 Task: Look for properties with 5 beds.
Action: Mouse moved to (957, 120)
Screenshot: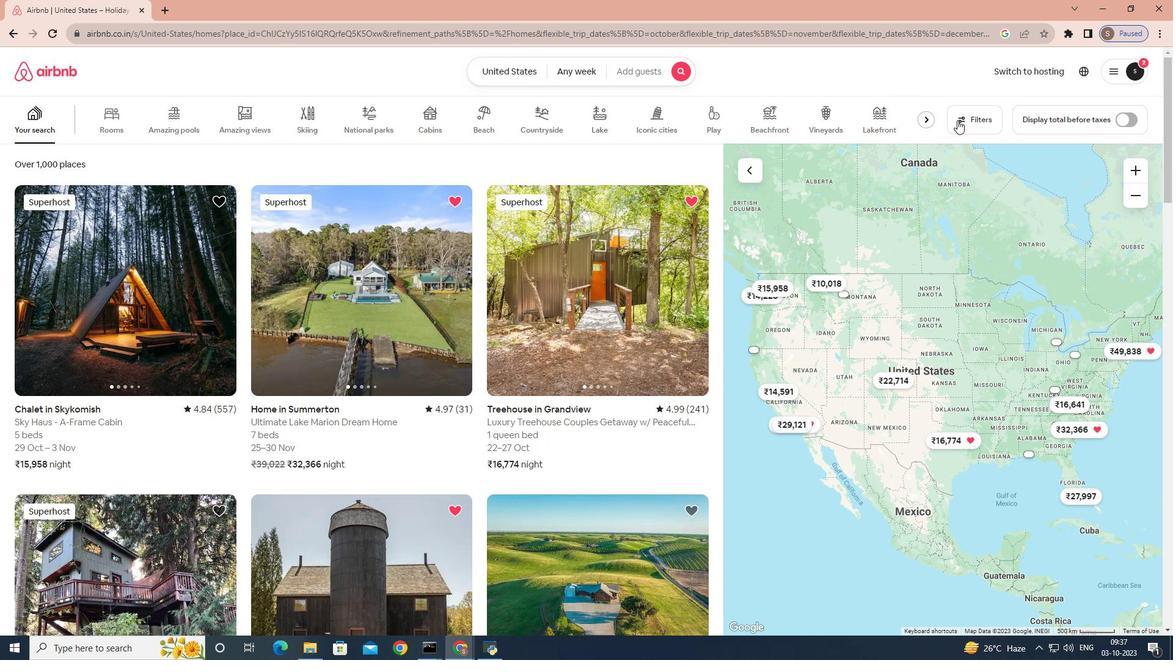 
Action: Mouse pressed left at (957, 120)
Screenshot: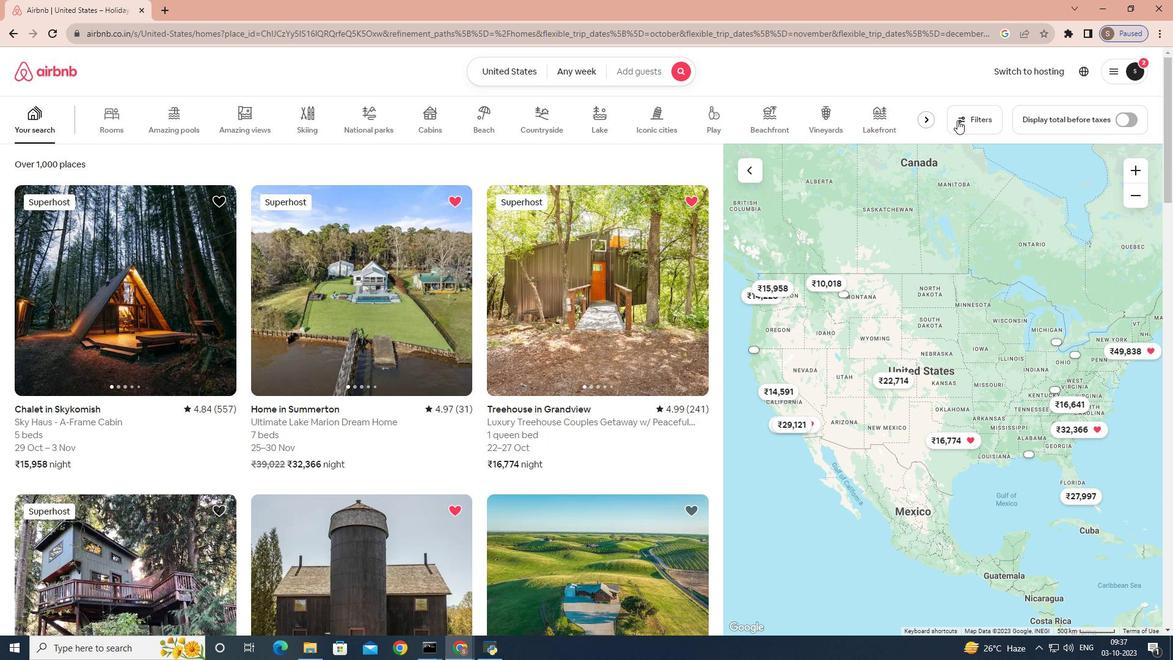 
Action: Mouse moved to (736, 197)
Screenshot: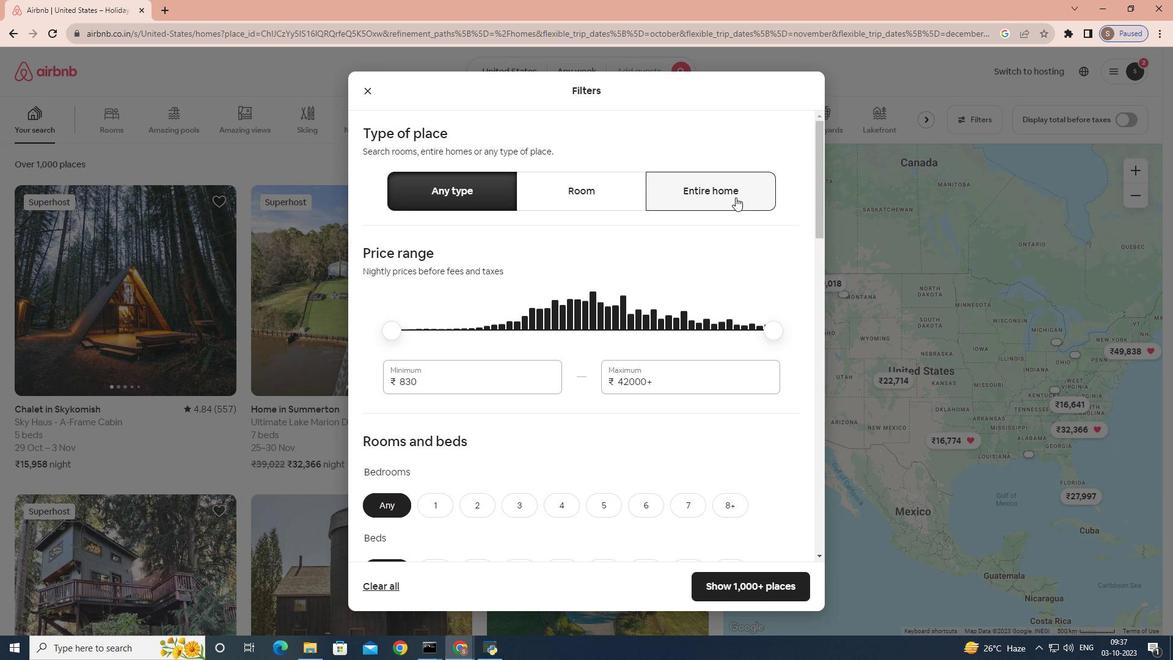 
Action: Mouse pressed left at (736, 197)
Screenshot: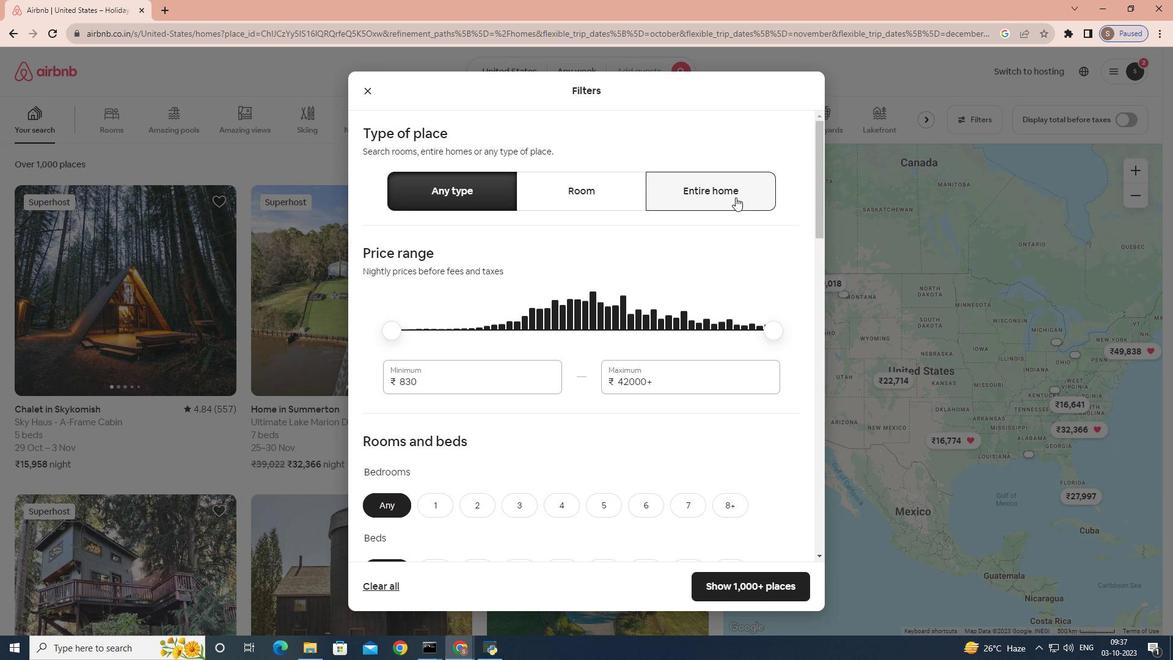 
Action: Mouse moved to (580, 306)
Screenshot: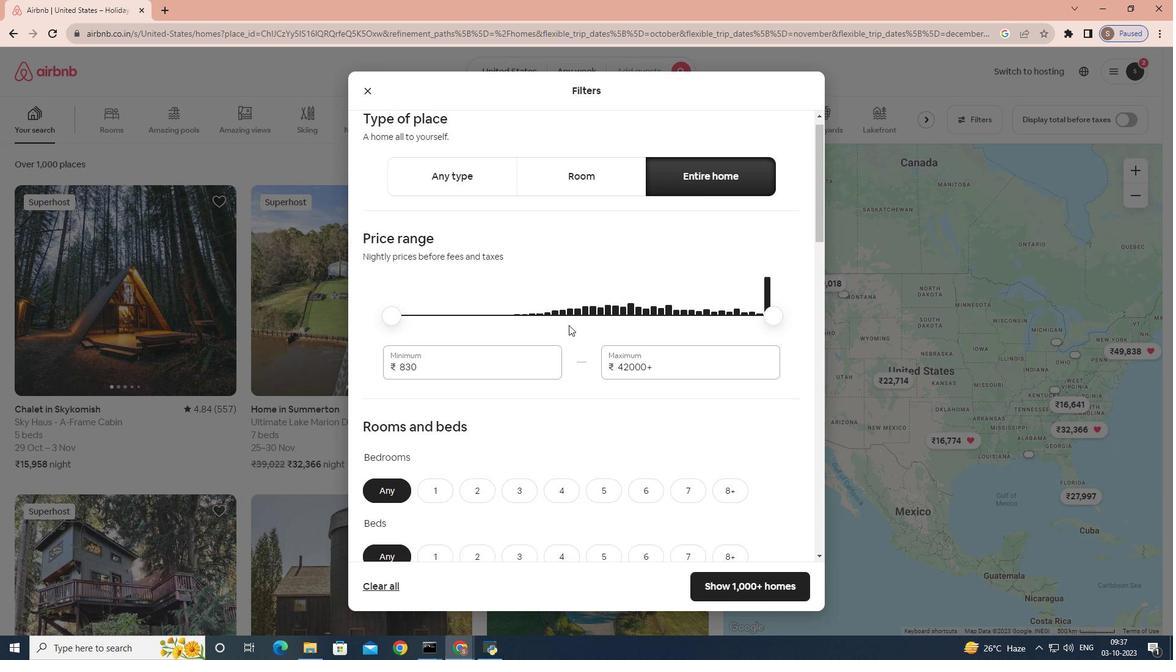 
Action: Mouse scrolled (580, 305) with delta (0, 0)
Screenshot: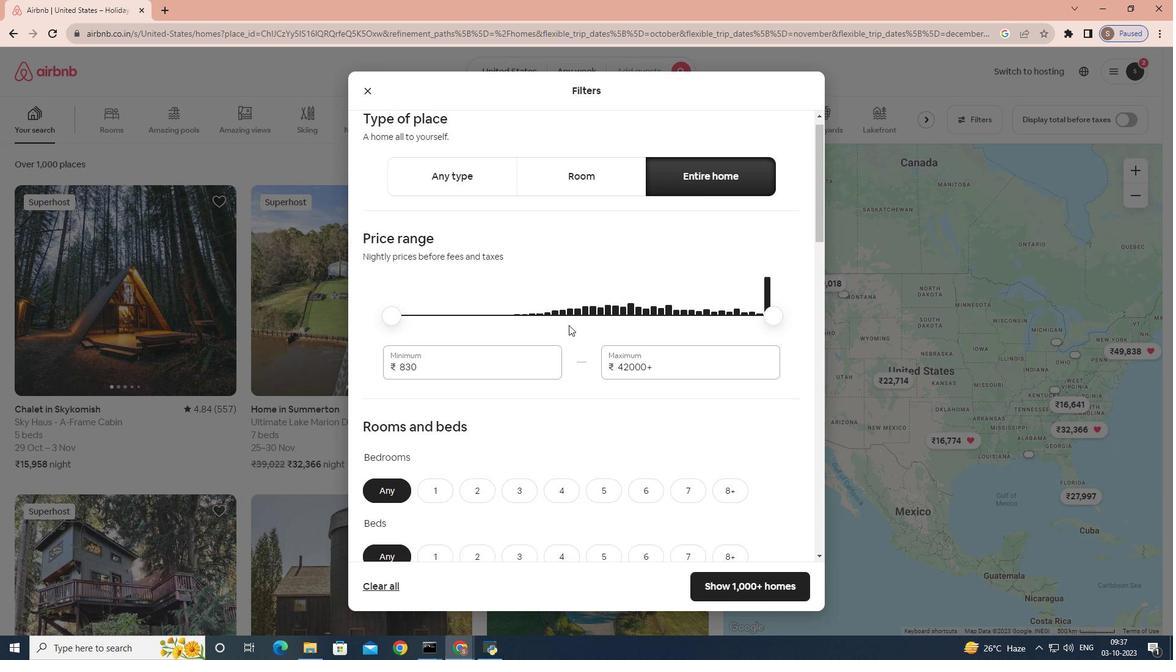 
Action: Mouse moved to (569, 318)
Screenshot: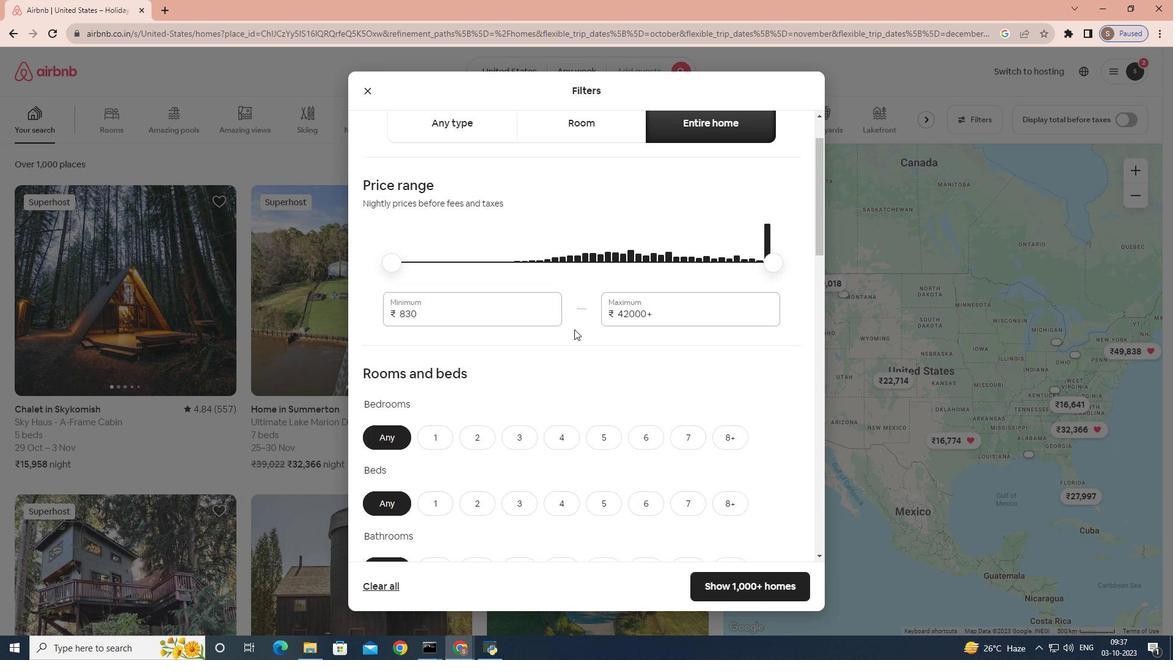 
Action: Mouse scrolled (569, 317) with delta (0, 0)
Screenshot: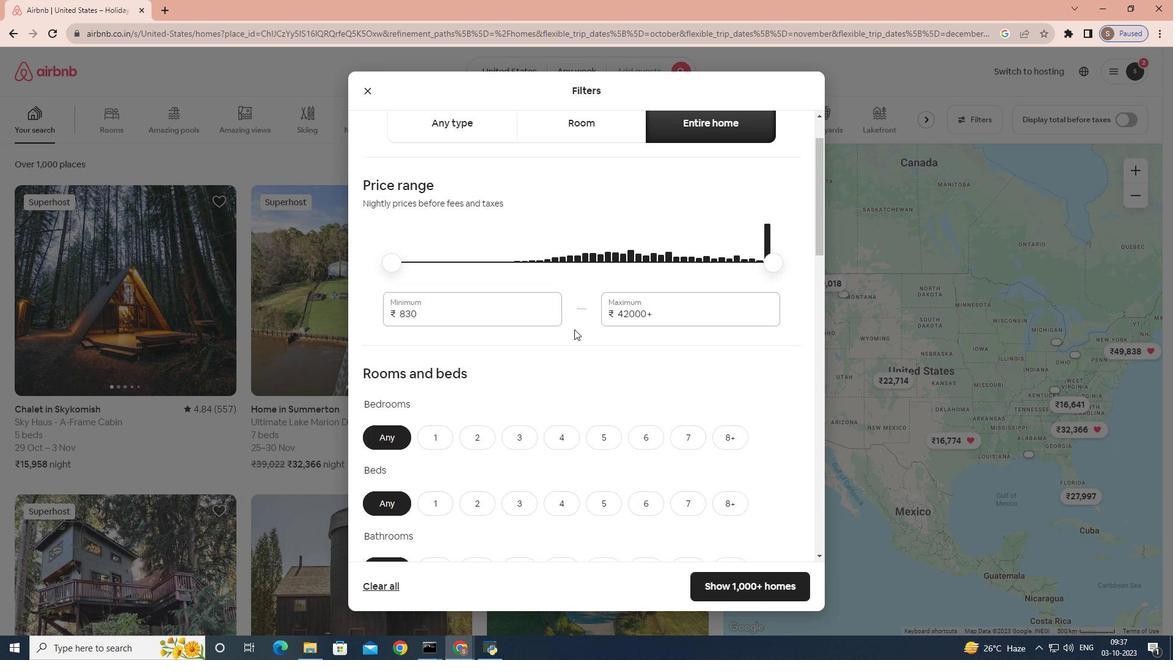 
Action: Mouse moved to (574, 328)
Screenshot: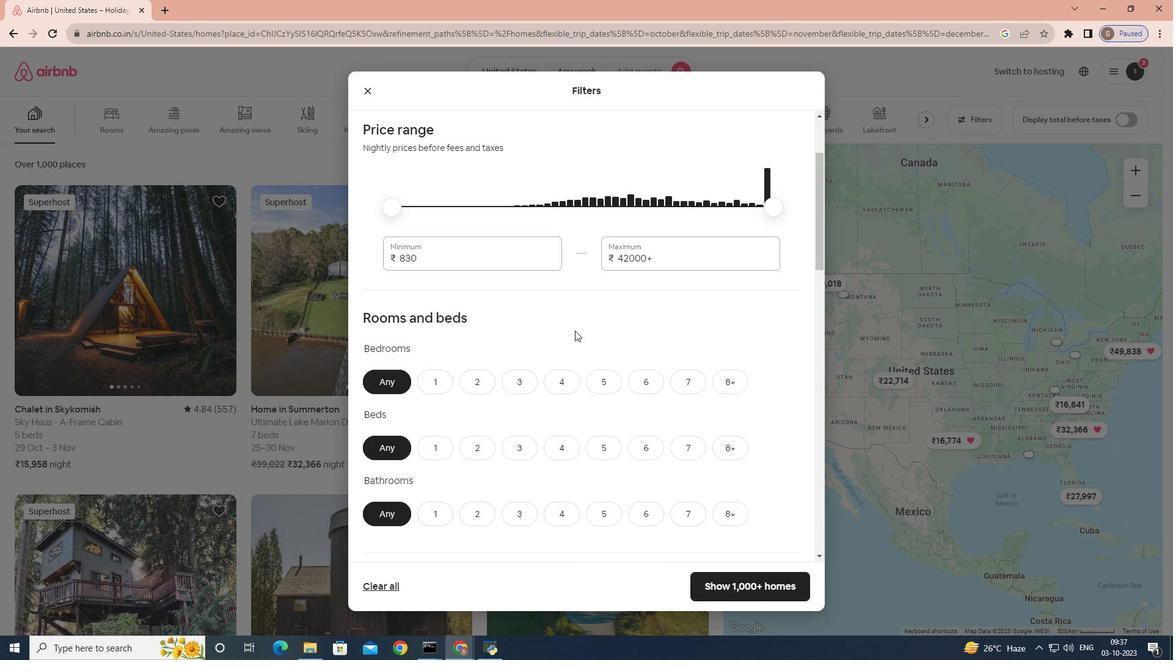 
Action: Mouse scrolled (574, 327) with delta (0, 0)
Screenshot: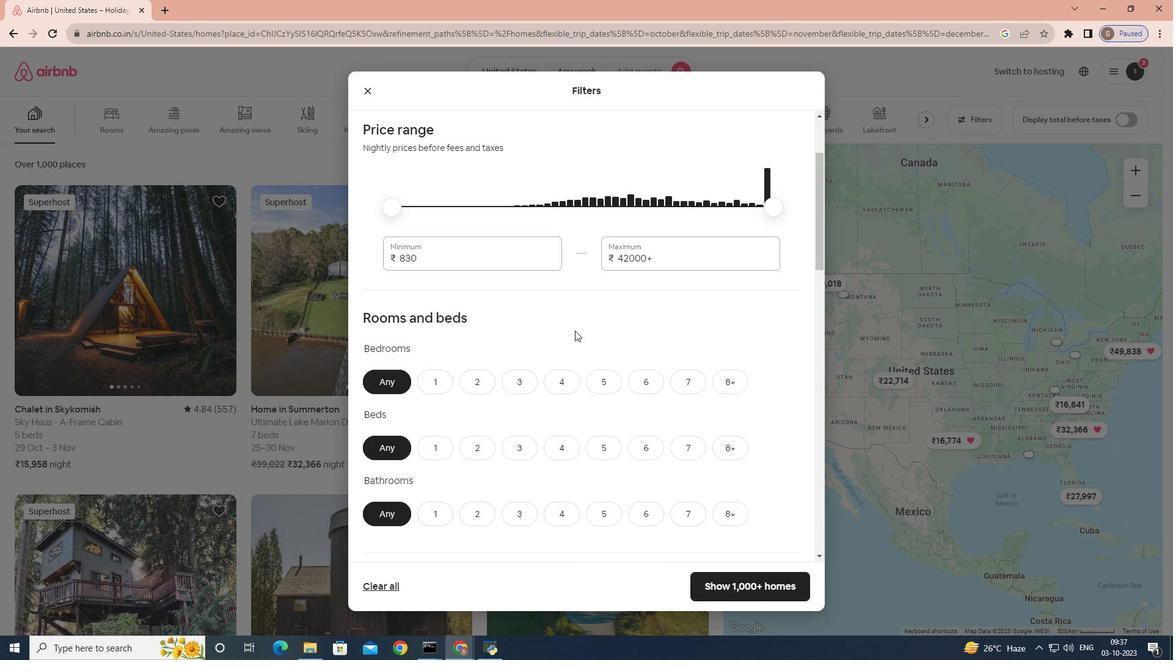 
Action: Mouse moved to (600, 388)
Screenshot: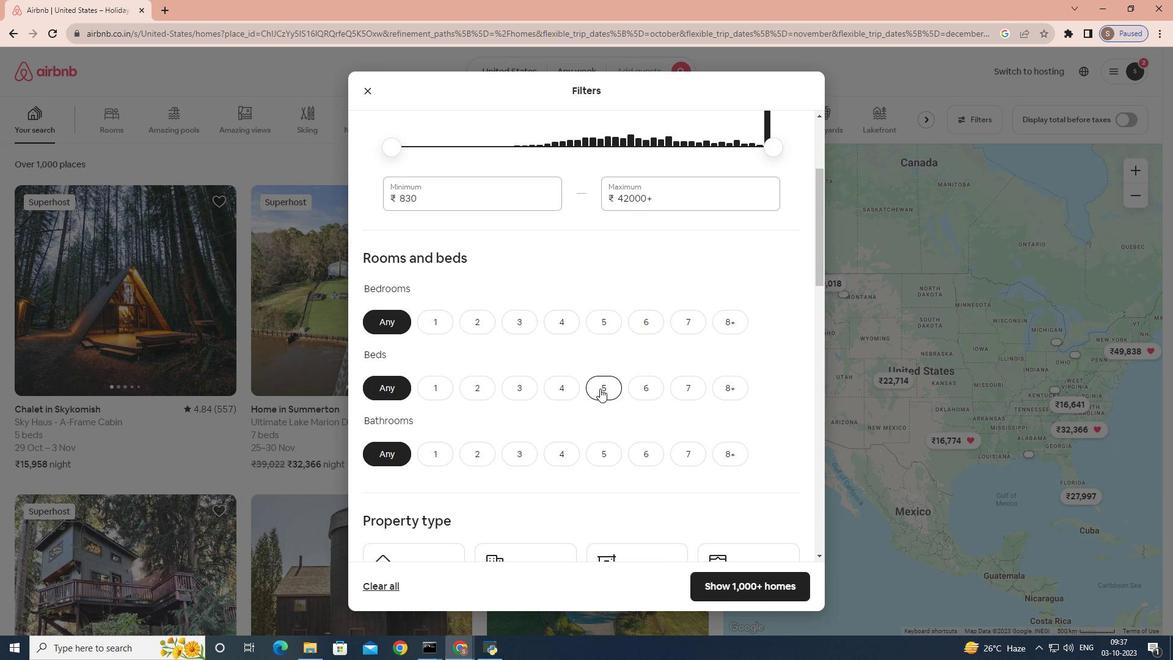 
Action: Mouse pressed left at (600, 388)
Screenshot: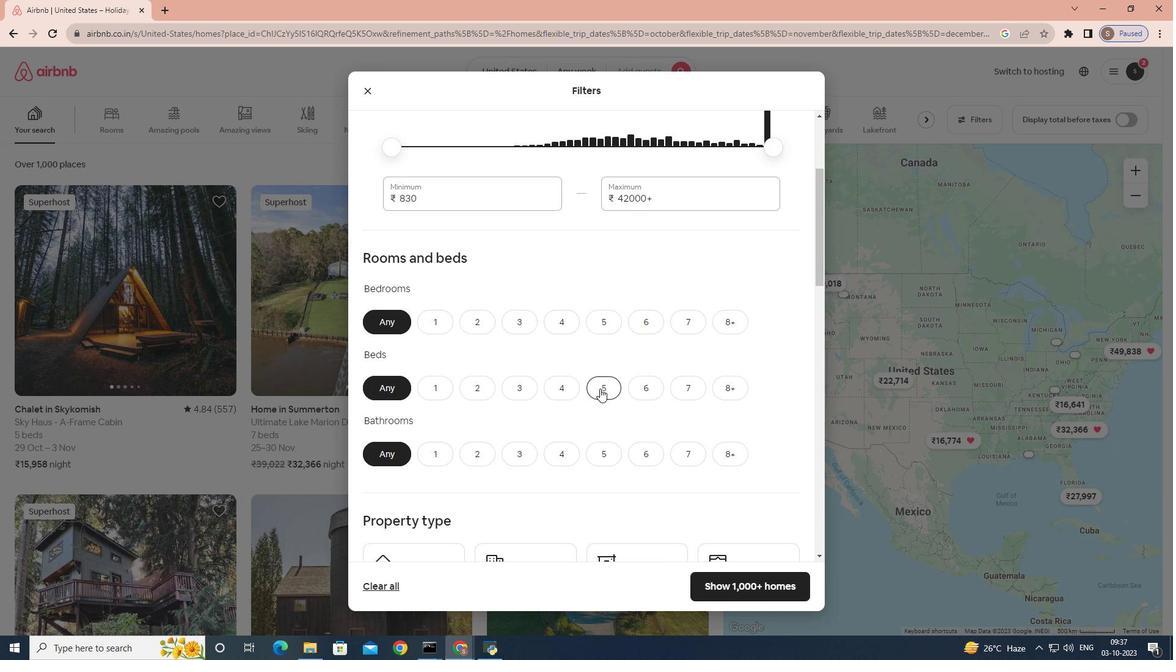 
Action: Mouse moved to (754, 591)
Screenshot: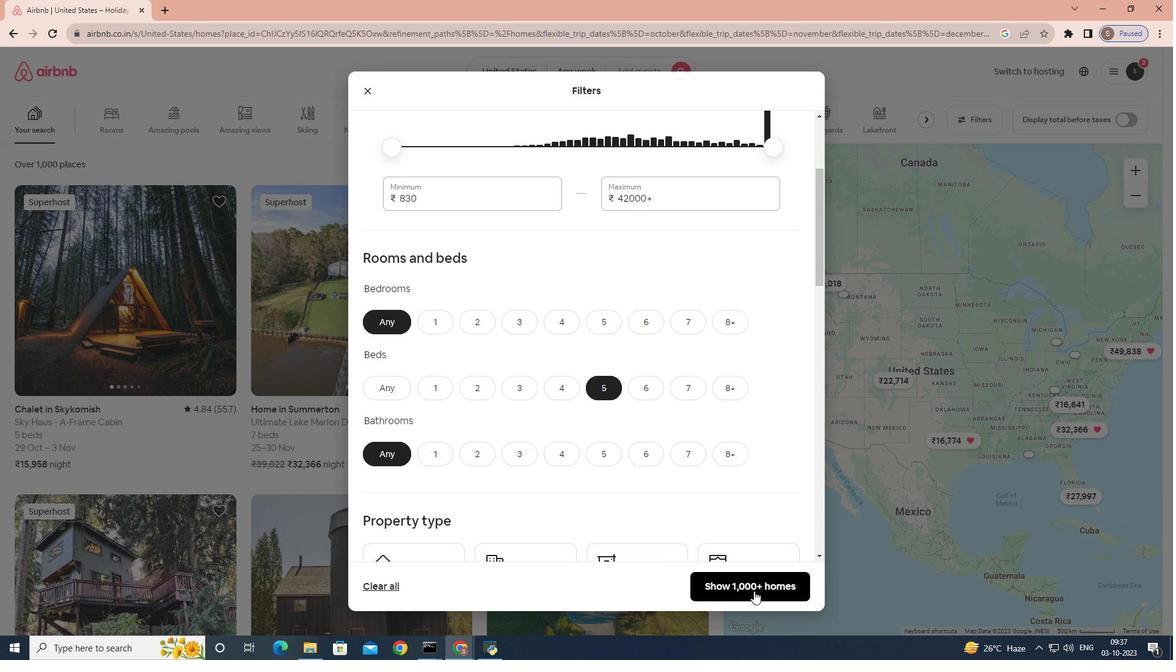 
Action: Mouse pressed left at (754, 591)
Screenshot: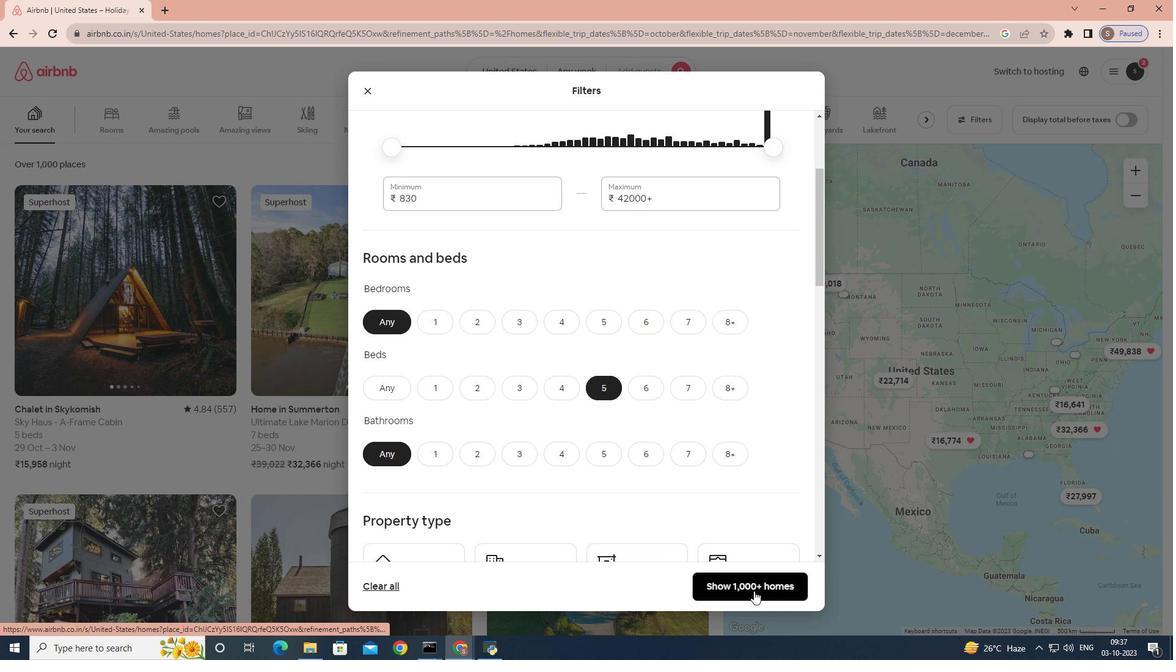 
